 Task: Add Attachment from Trello to Card Card0000000218 in Board Board0000000055 in Workspace WS0000000019 in Trello. Add Cover Yellow to Card Card0000000218 in Board Board0000000055 in Workspace WS0000000019 in Trello. Add "Copy Card To …" Button titled Button0000000218 to "bottom" of the list "To Do" to Card Card0000000218 in Board Board0000000055 in Workspace WS0000000019 in Trello. Add Description DS0000000218 to Card Card0000000218 in Board Board0000000055 in Workspace WS0000000019 in Trello. Add Comment CM0000000218 to Card Card0000000218 in Board Board0000000055 in Workspace WS0000000019 in Trello
Action: Mouse moved to (571, 81)
Screenshot: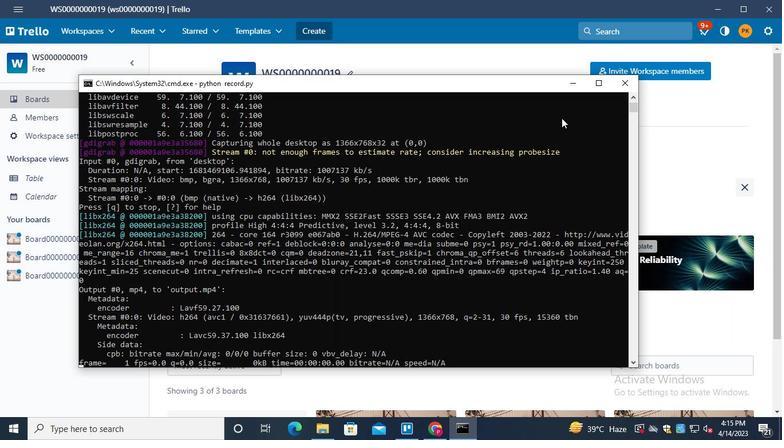 
Action: Mouse pressed left at (571, 81)
Screenshot: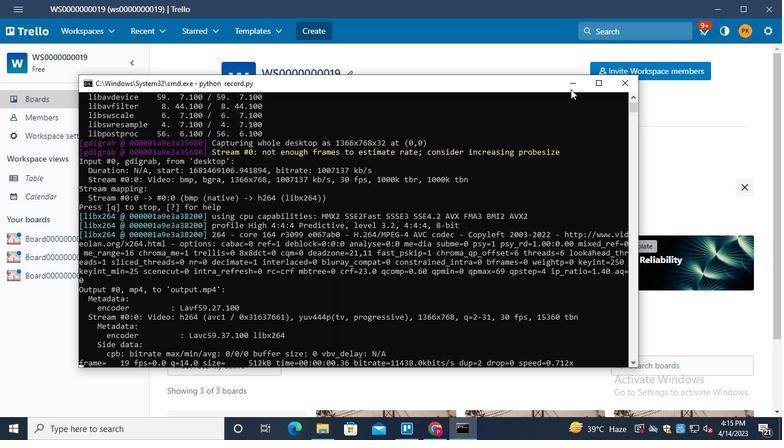 
Action: Mouse moved to (75, 242)
Screenshot: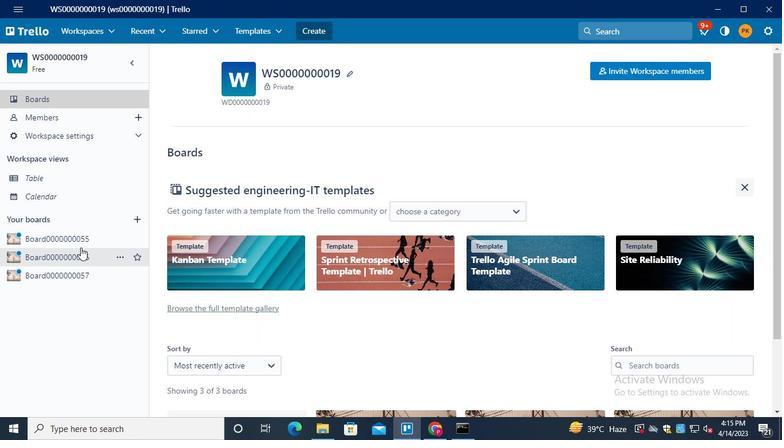 
Action: Mouse pressed left at (75, 242)
Screenshot: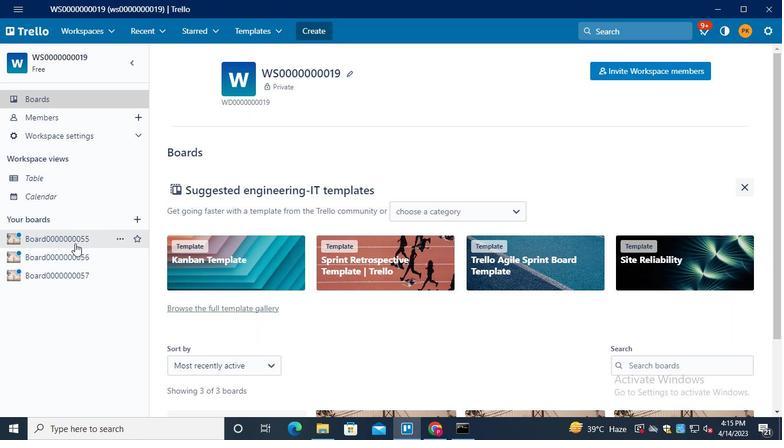
Action: Mouse moved to (220, 217)
Screenshot: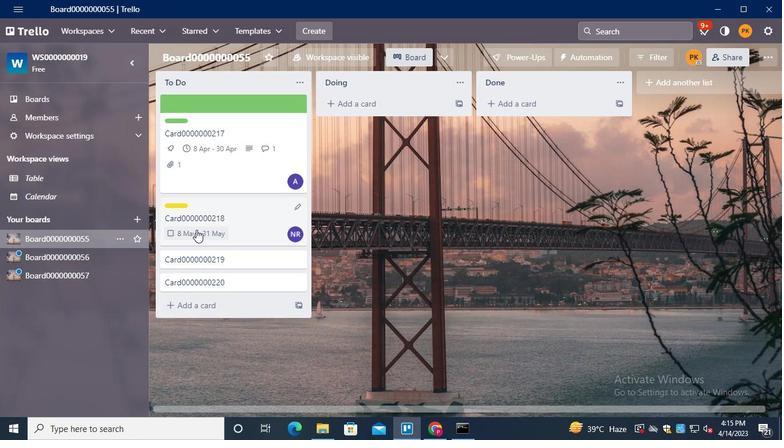 
Action: Mouse pressed left at (220, 217)
Screenshot: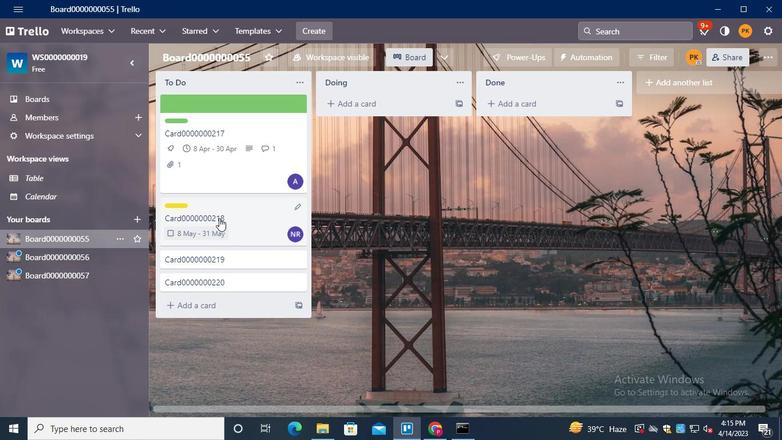 
Action: Mouse moved to (543, 200)
Screenshot: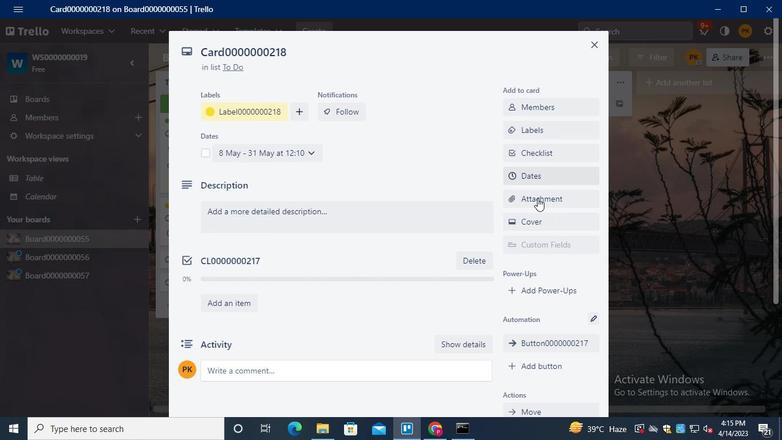 
Action: Mouse pressed left at (543, 200)
Screenshot: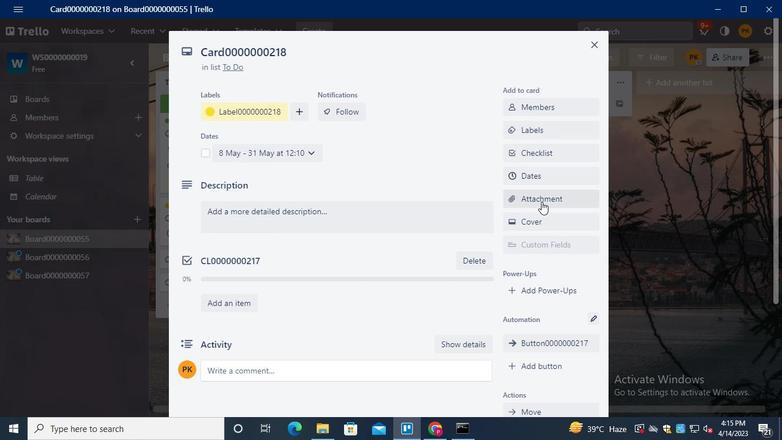 
Action: Mouse moved to (539, 120)
Screenshot: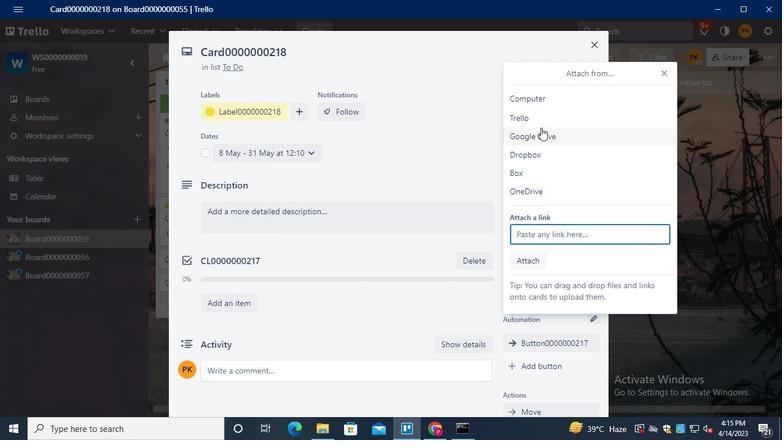 
Action: Mouse pressed left at (539, 120)
Screenshot: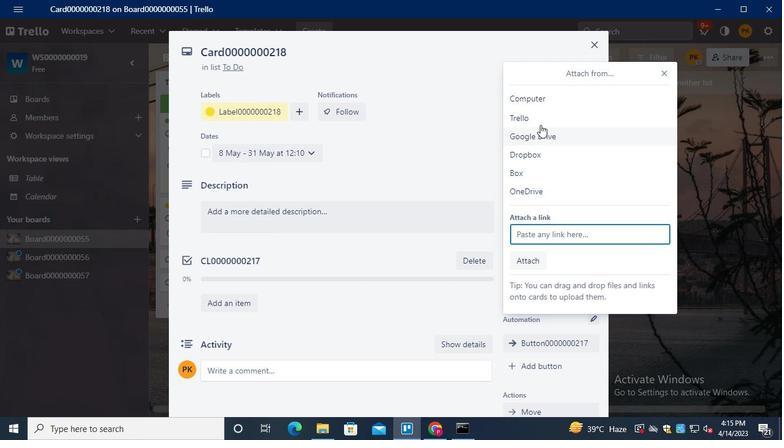 
Action: Mouse moved to (552, 366)
Screenshot: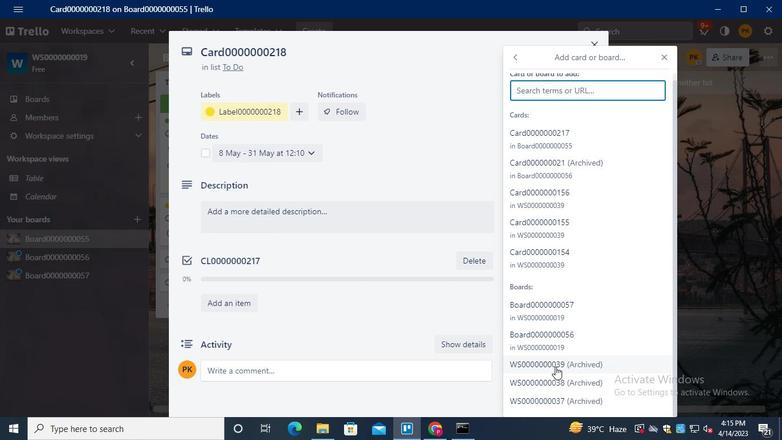 
Action: Mouse pressed left at (552, 366)
Screenshot: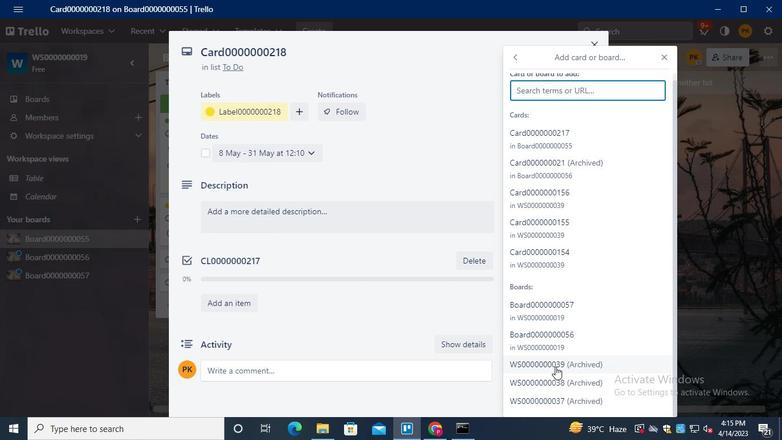 
Action: Mouse moved to (558, 225)
Screenshot: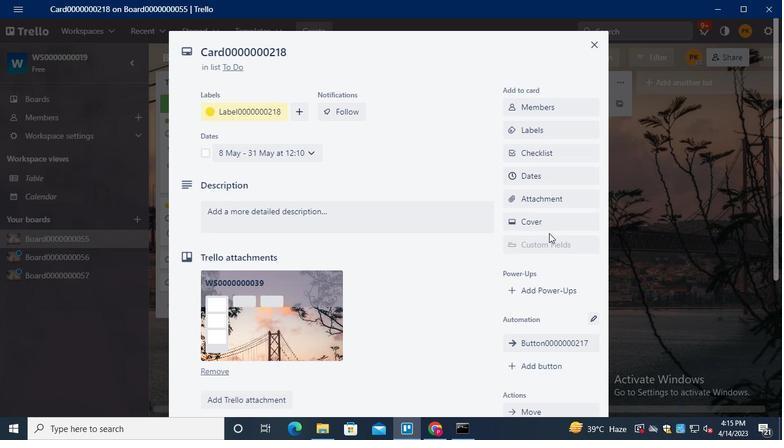 
Action: Mouse pressed left at (558, 225)
Screenshot: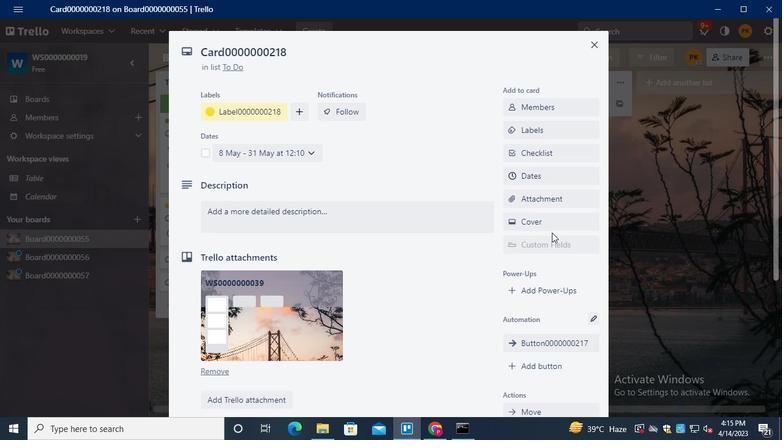 
Action: Mouse moved to (550, 187)
Screenshot: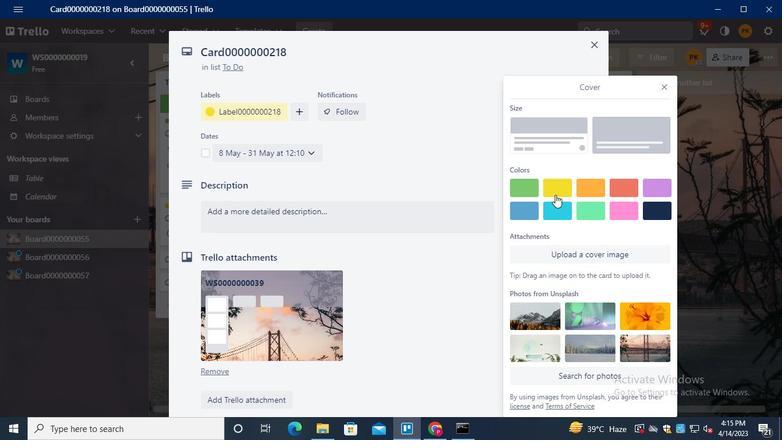 
Action: Mouse pressed left at (550, 187)
Screenshot: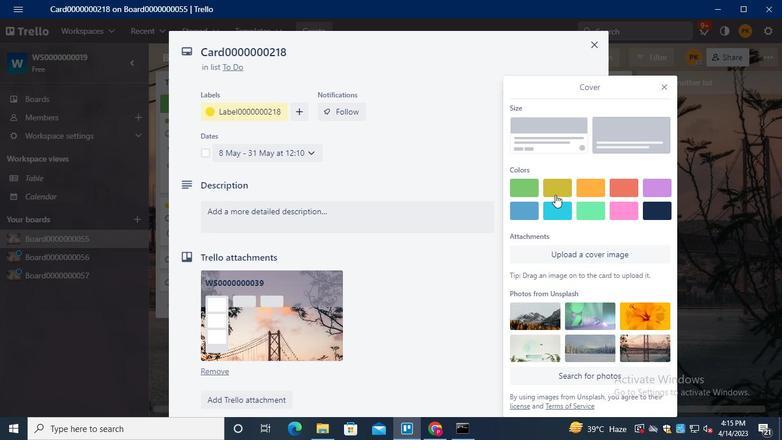
Action: Mouse moved to (661, 67)
Screenshot: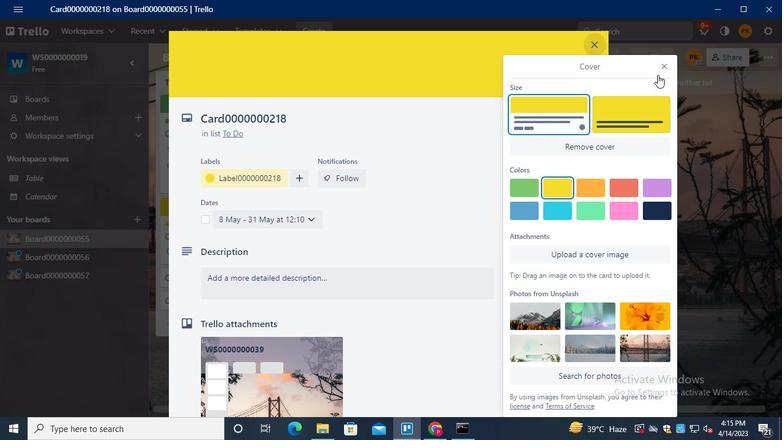 
Action: Mouse pressed left at (661, 67)
Screenshot: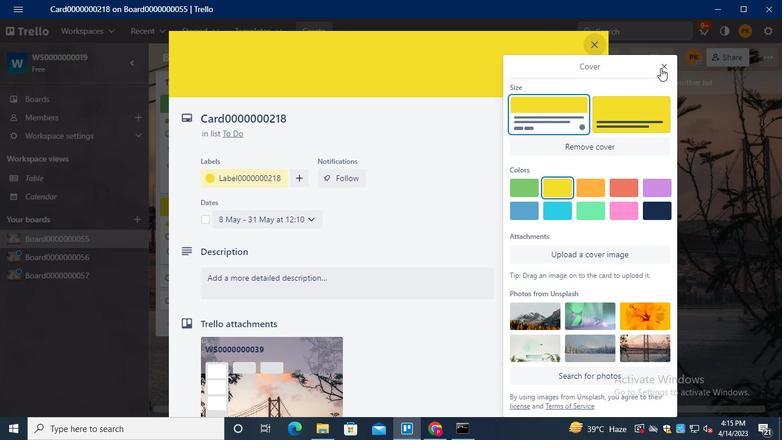 
Action: Mouse moved to (555, 296)
Screenshot: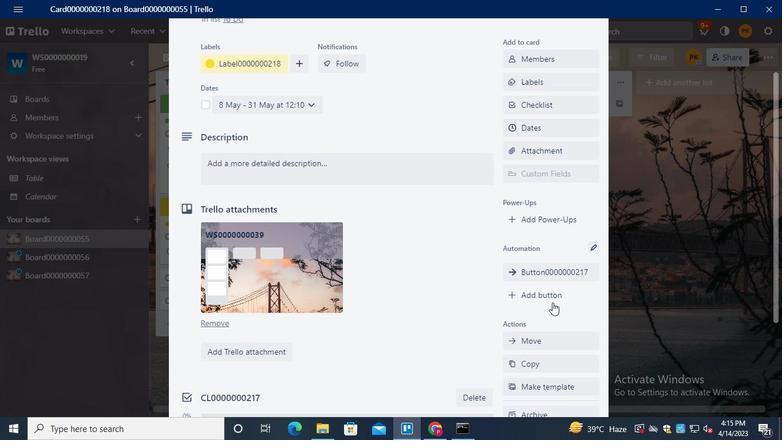
Action: Mouse pressed left at (555, 296)
Screenshot: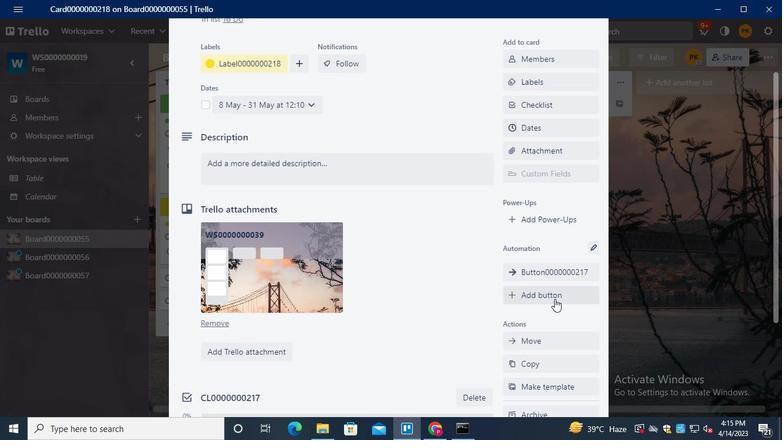 
Action: Mouse moved to (567, 128)
Screenshot: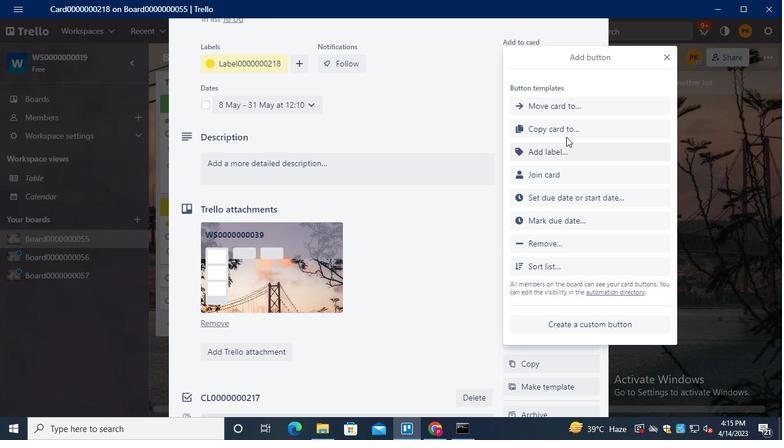 
Action: Mouse pressed left at (567, 128)
Screenshot: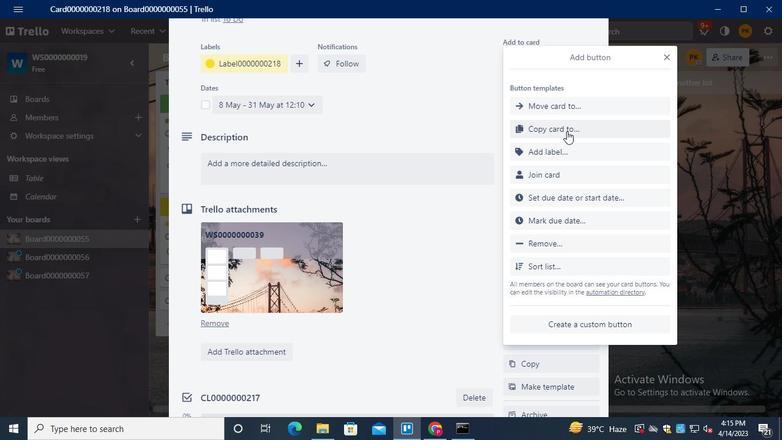 
Action: Keyboard Key.shift
Screenshot: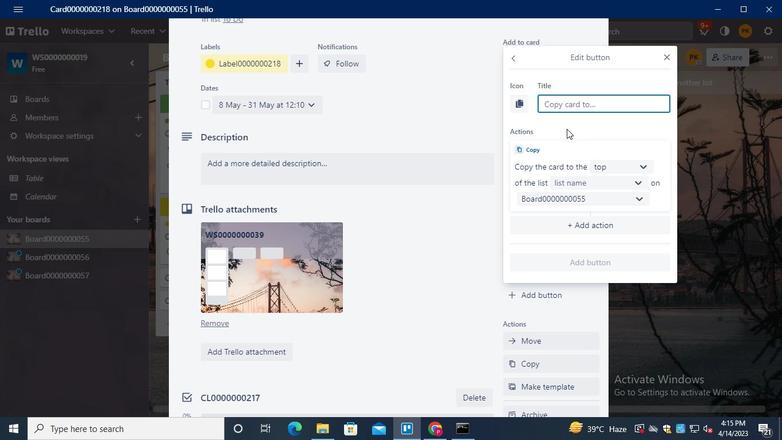 
Action: Keyboard B
Screenshot: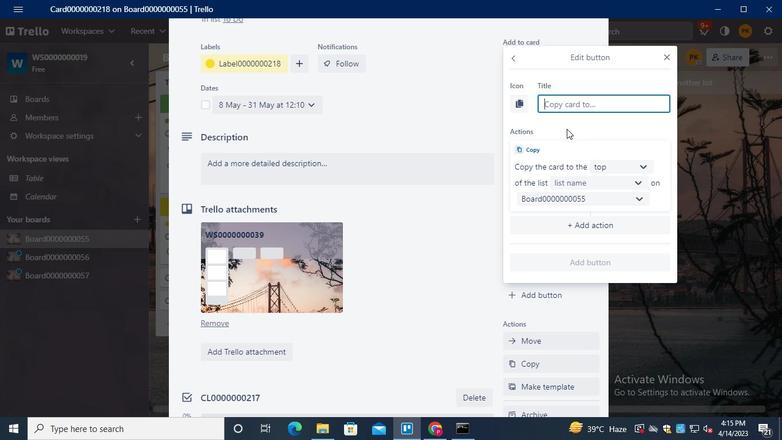 
Action: Keyboard u
Screenshot: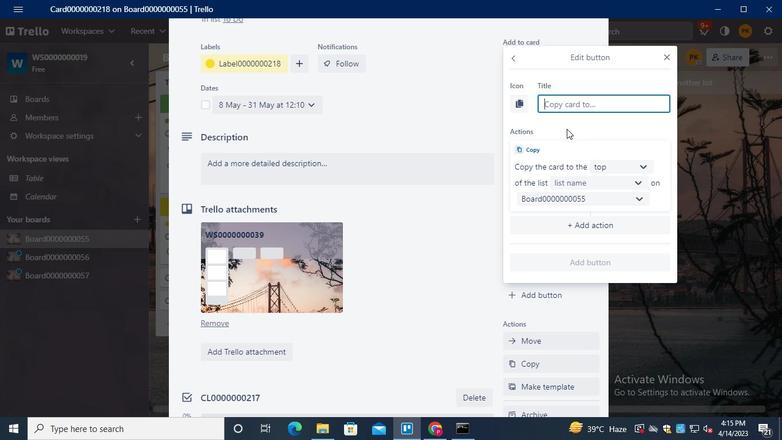 
Action: Keyboard t
Screenshot: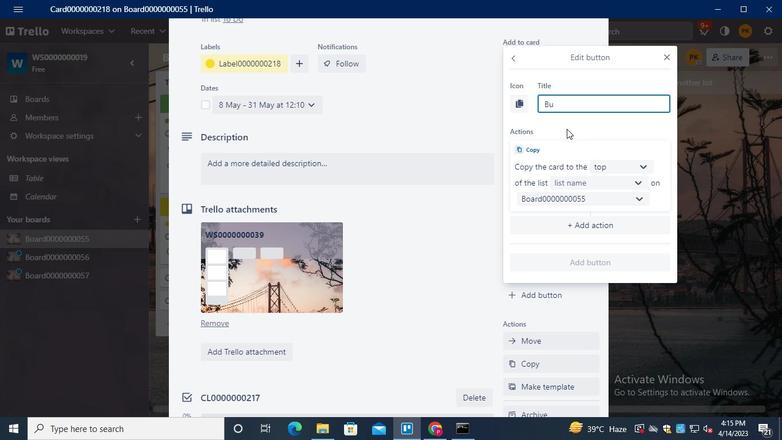 
Action: Keyboard t
Screenshot: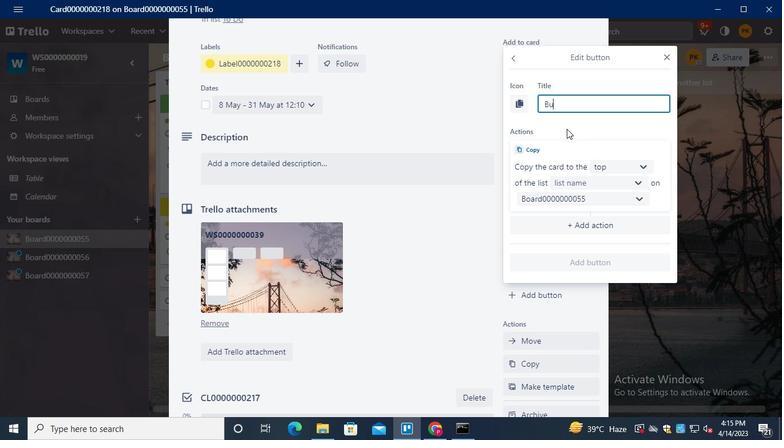 
Action: Keyboard o
Screenshot: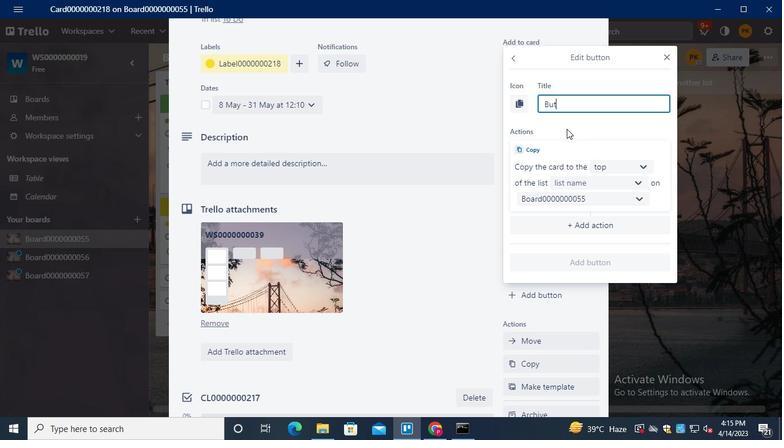 
Action: Keyboard n
Screenshot: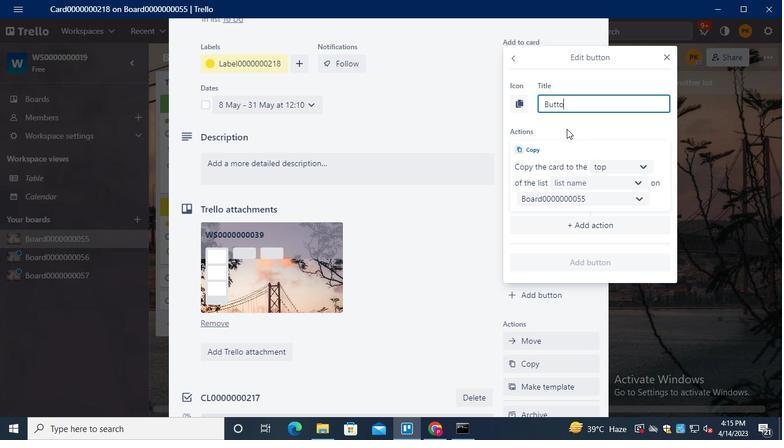 
Action: Keyboard <96>
Screenshot: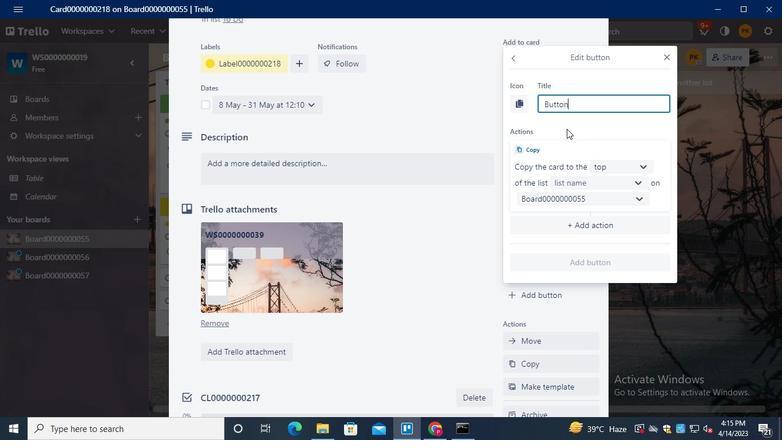 
Action: Keyboard <96>
Screenshot: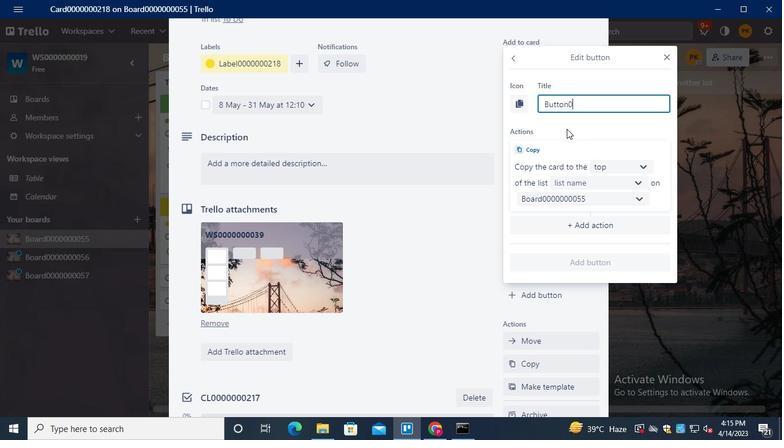 
Action: Keyboard <96>
Screenshot: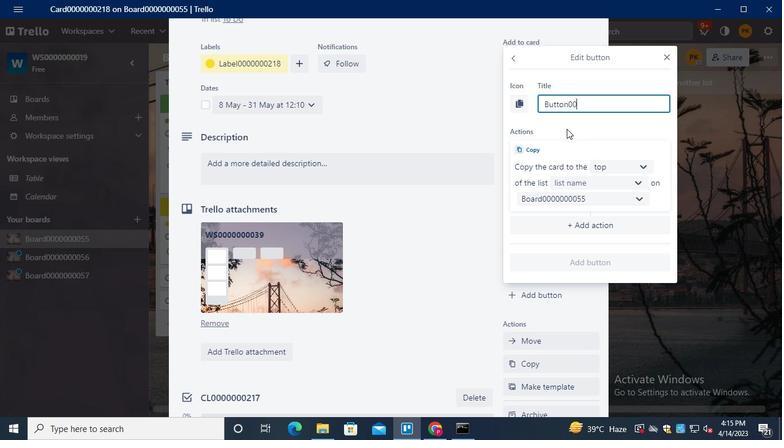 
Action: Keyboard <96>
Screenshot: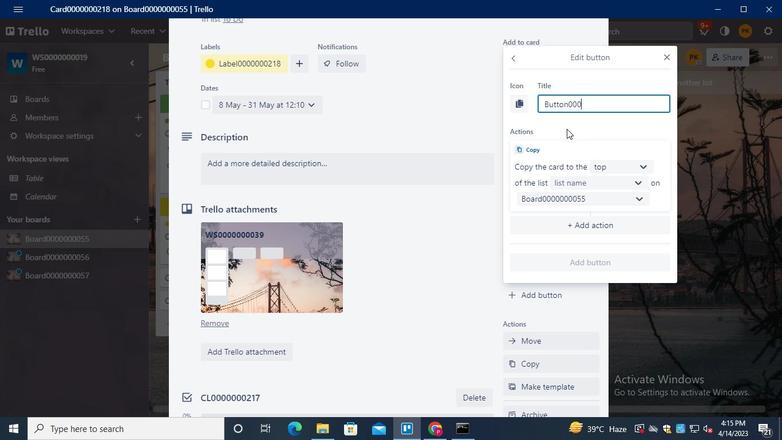 
Action: Keyboard <96>
Screenshot: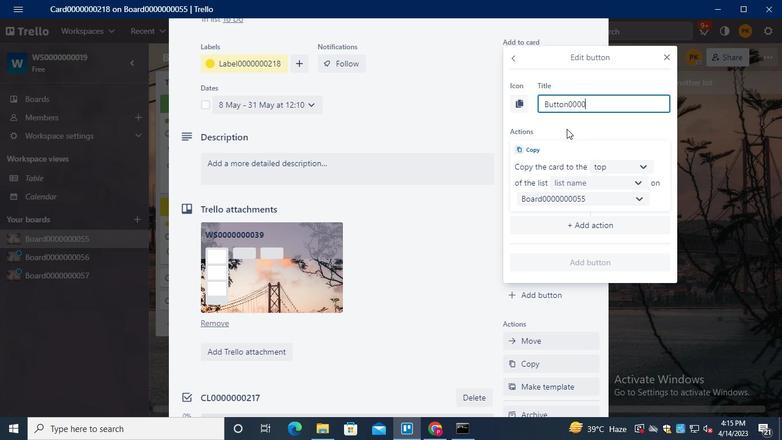 
Action: Keyboard <96>
Screenshot: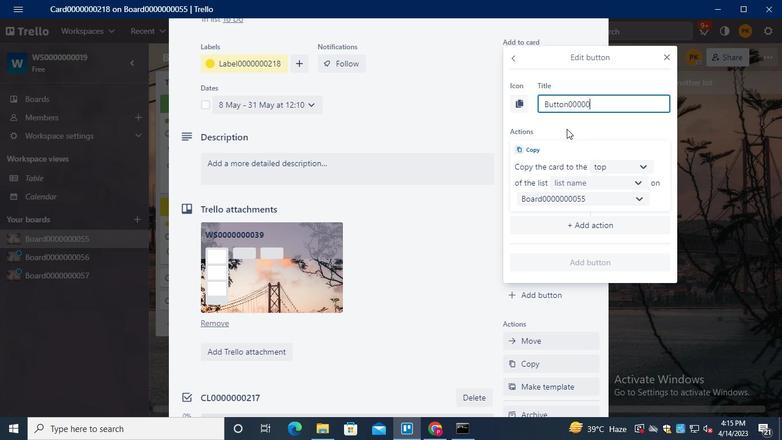 
Action: Keyboard <96>
Screenshot: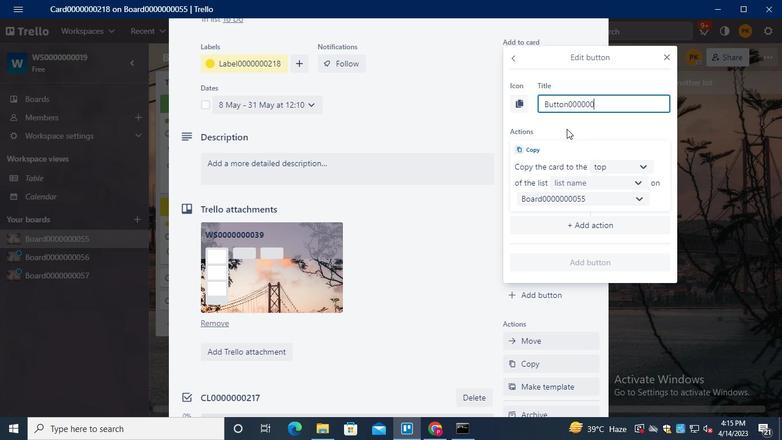 
Action: Keyboard <98>
Screenshot: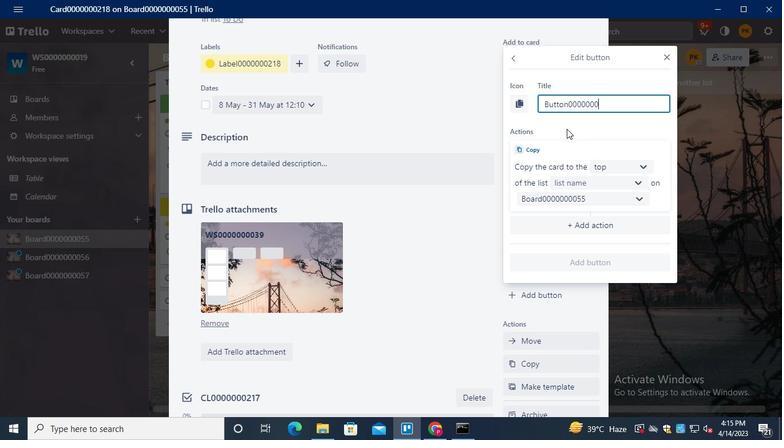 
Action: Keyboard <97>
Screenshot: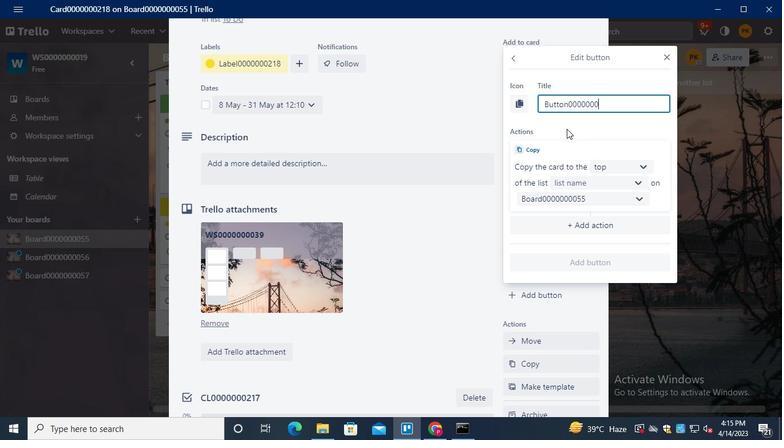 
Action: Keyboard <104>
Screenshot: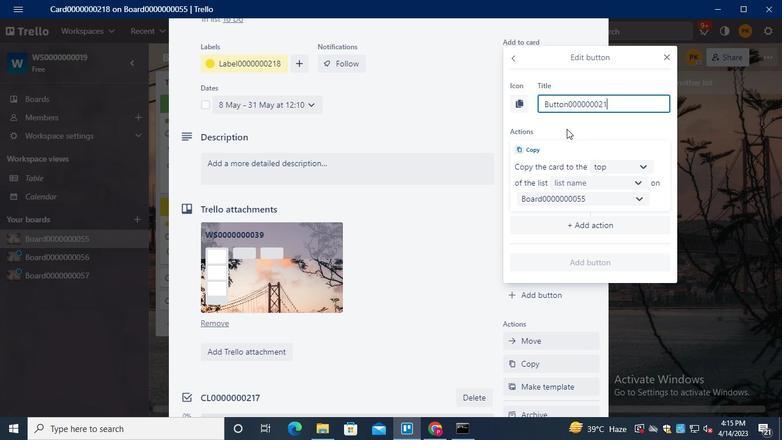 
Action: Mouse moved to (612, 166)
Screenshot: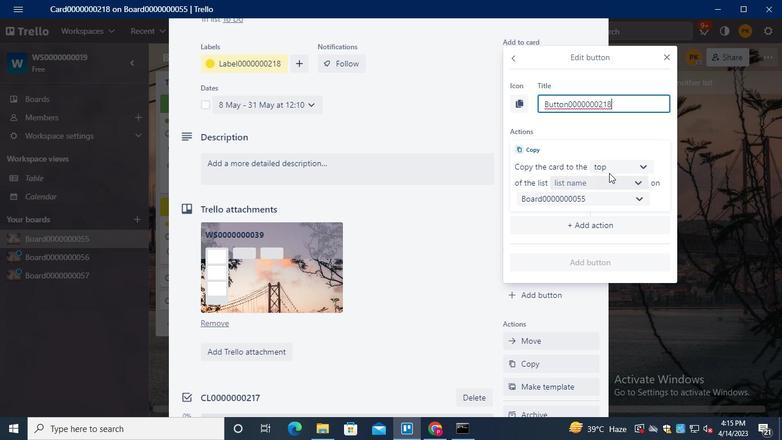 
Action: Mouse pressed left at (612, 166)
Screenshot: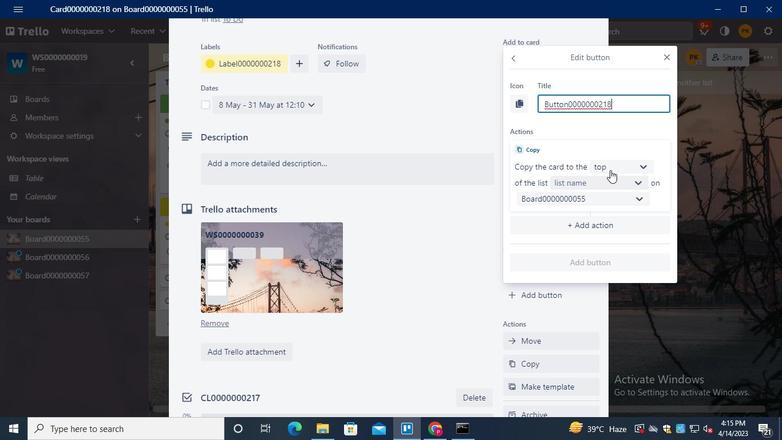 
Action: Mouse moved to (612, 206)
Screenshot: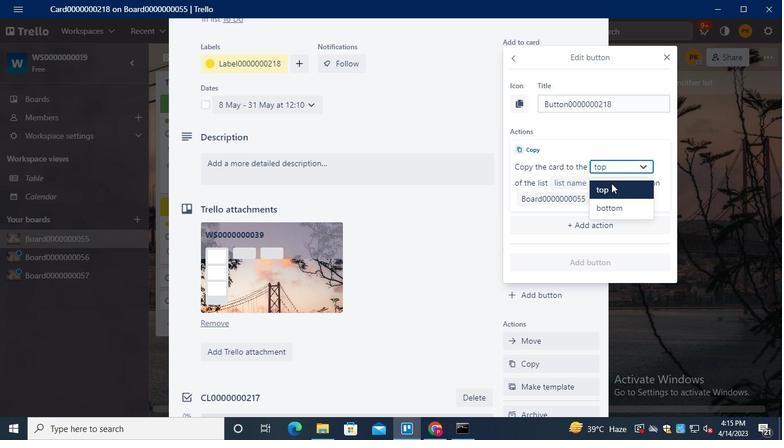 
Action: Mouse pressed left at (612, 206)
Screenshot: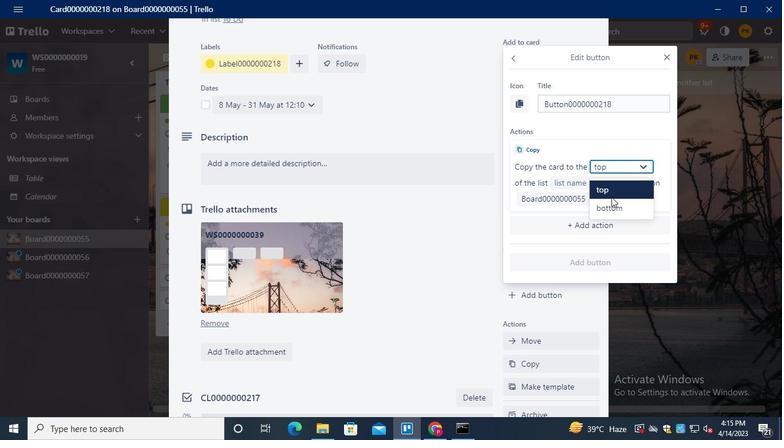 
Action: Mouse moved to (610, 180)
Screenshot: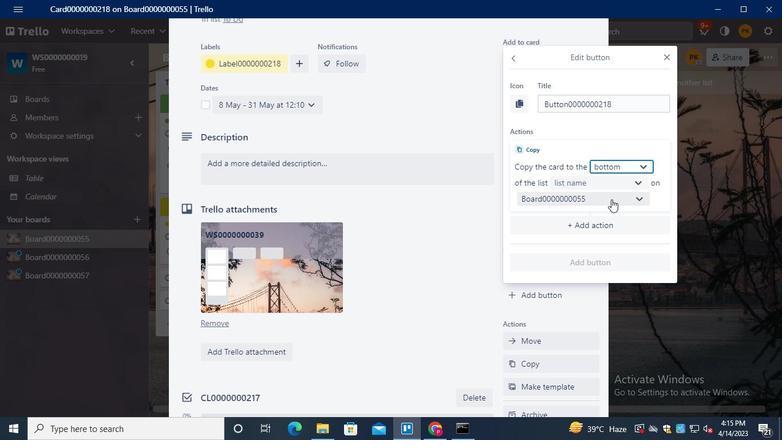
Action: Mouse pressed left at (610, 180)
Screenshot: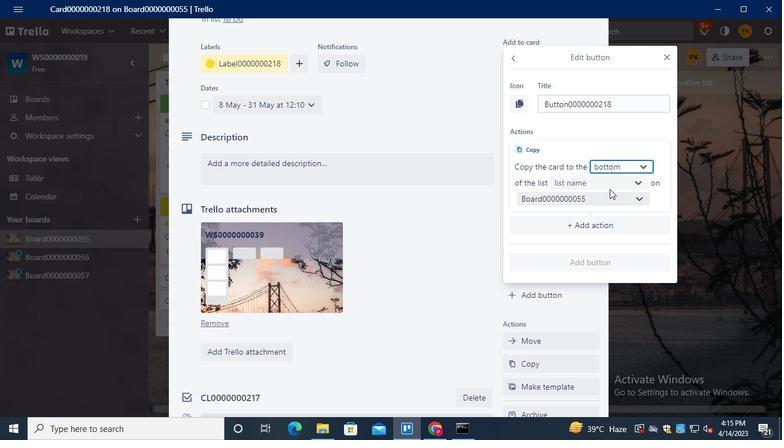 
Action: Mouse moved to (599, 204)
Screenshot: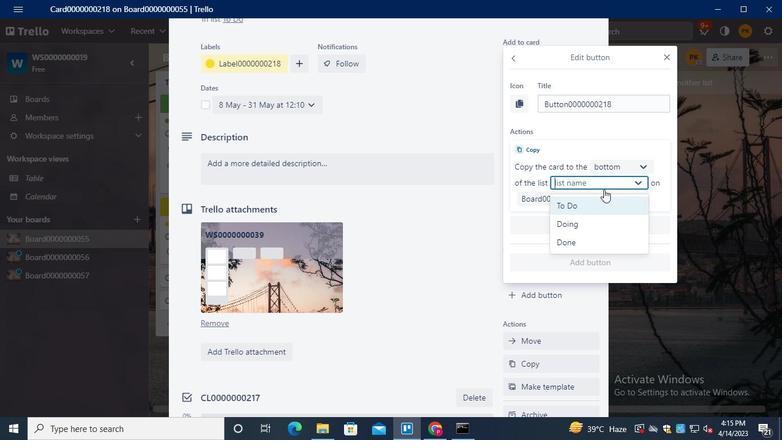 
Action: Mouse pressed left at (599, 204)
Screenshot: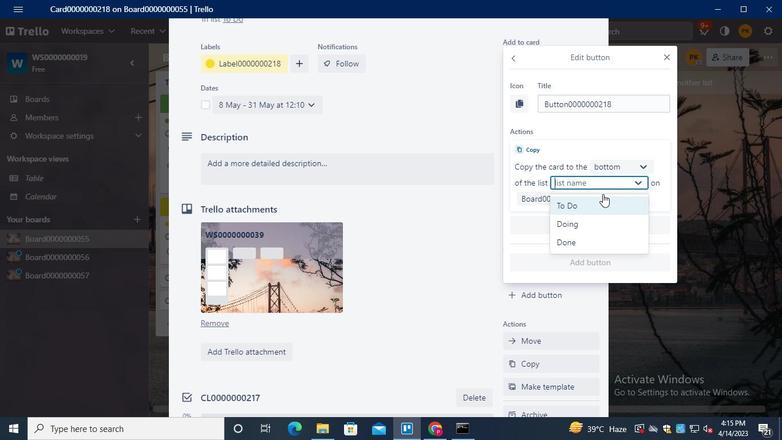 
Action: Mouse moved to (593, 260)
Screenshot: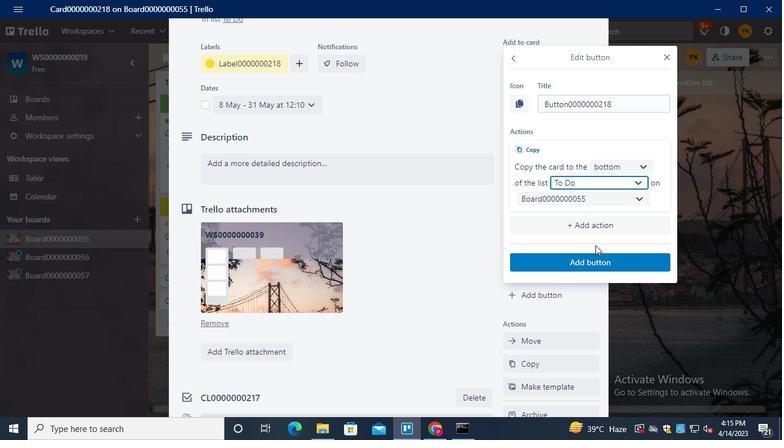 
Action: Mouse pressed left at (593, 260)
Screenshot: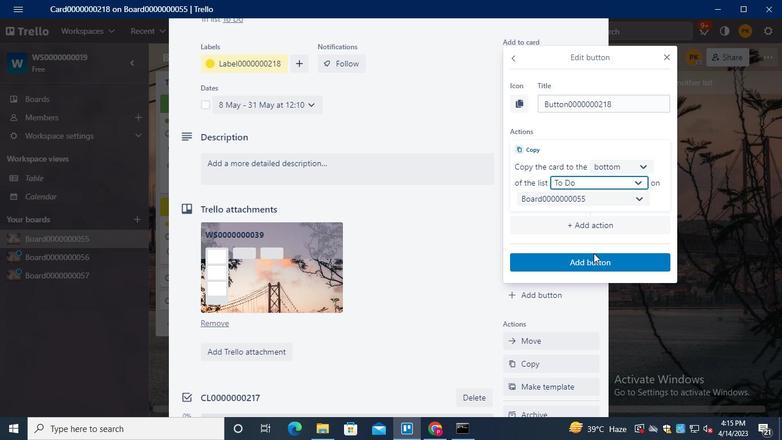 
Action: Mouse moved to (374, 163)
Screenshot: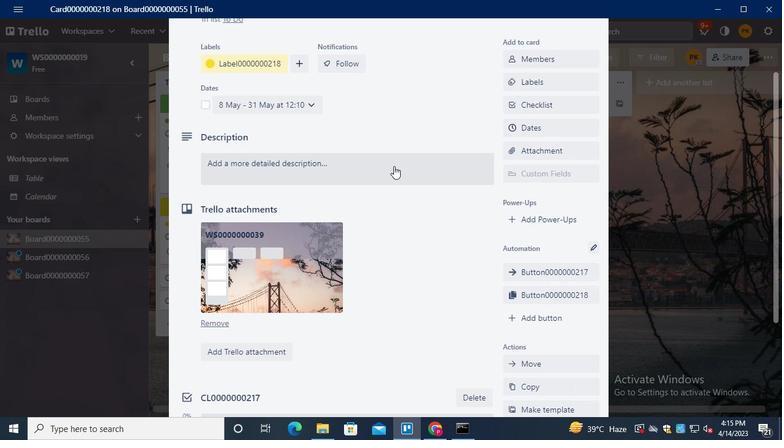 
Action: Mouse pressed left at (374, 163)
Screenshot: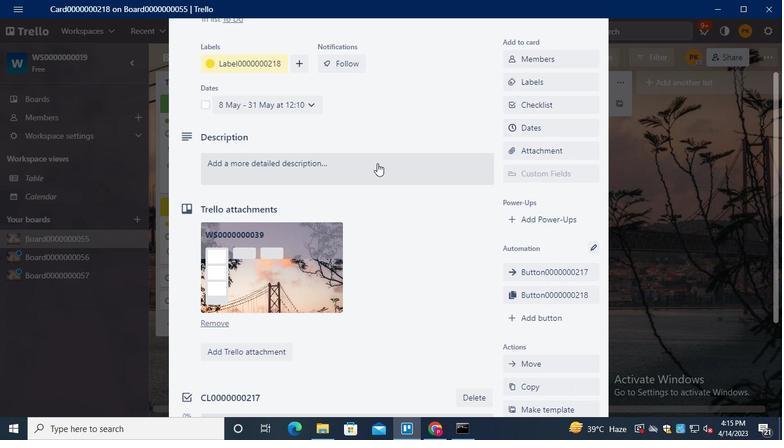 
Action: Keyboard Key.shift
Screenshot: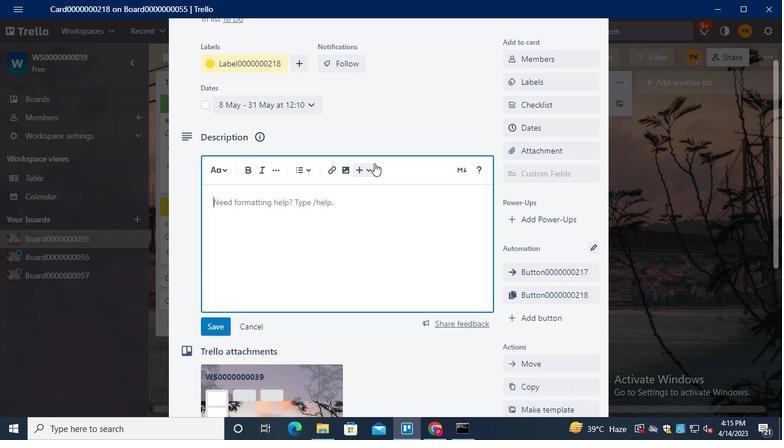 
Action: Keyboard D
Screenshot: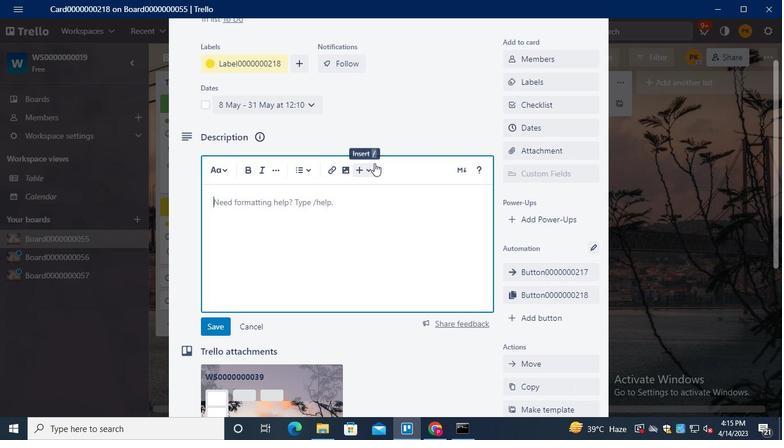 
Action: Keyboard S
Screenshot: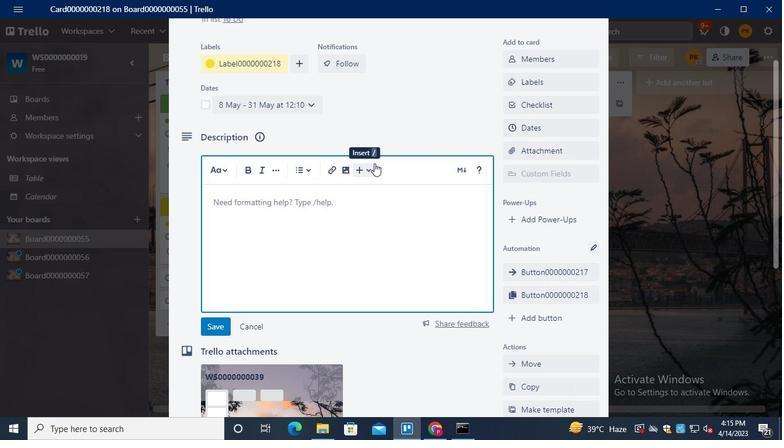 
Action: Keyboard <96>
Screenshot: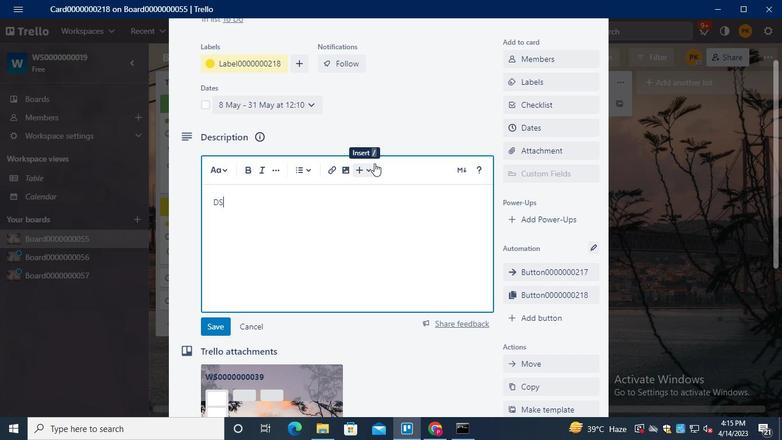 
Action: Keyboard <96>
Screenshot: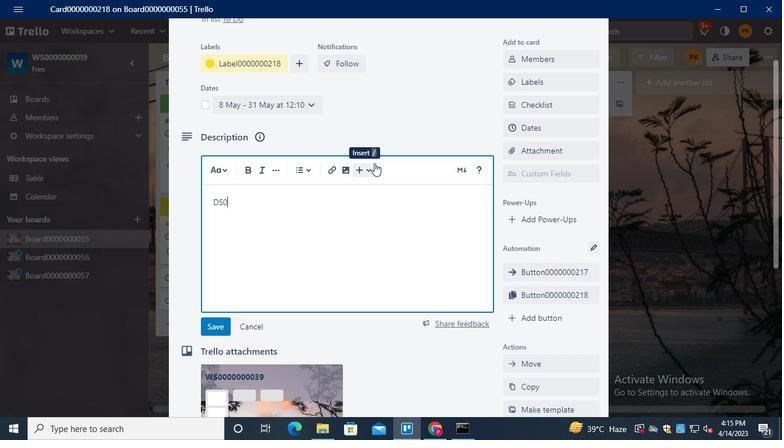 
Action: Keyboard <96>
Screenshot: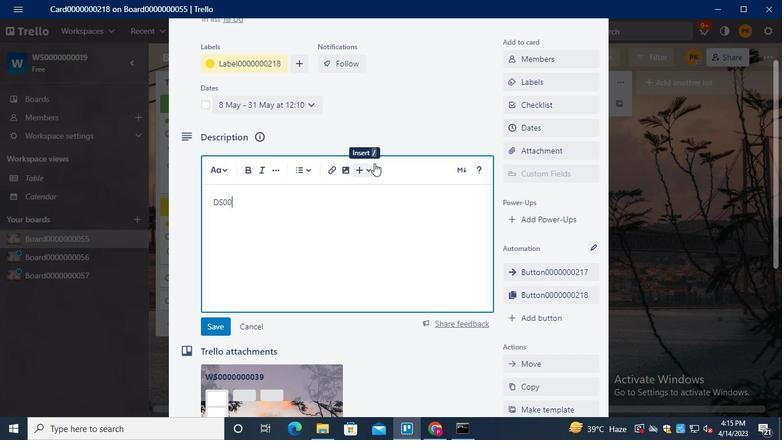 
Action: Keyboard <96>
Screenshot: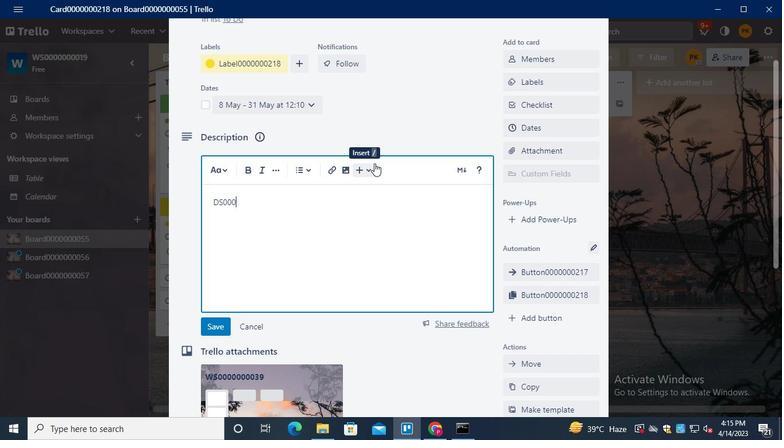 
Action: Keyboard <96>
Screenshot: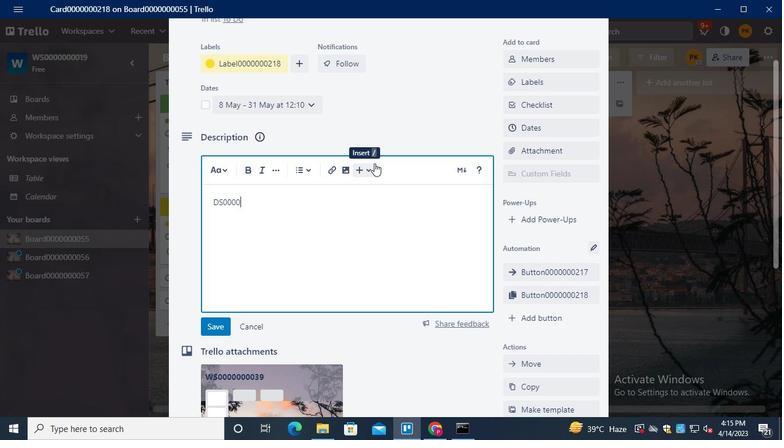 
Action: Keyboard <96>
Screenshot: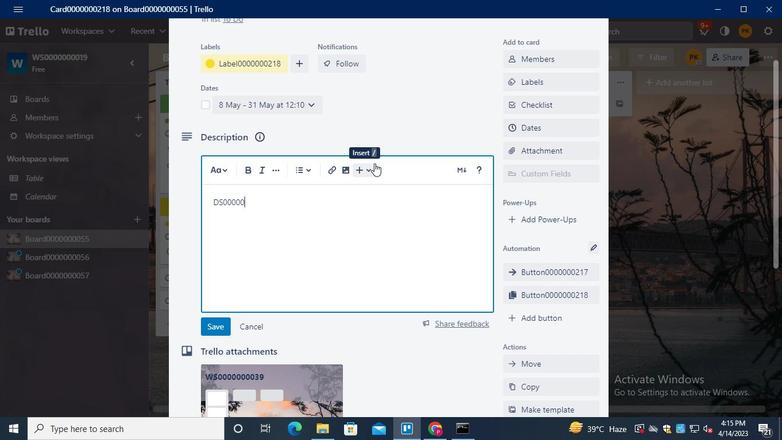 
Action: Keyboard <96>
Screenshot: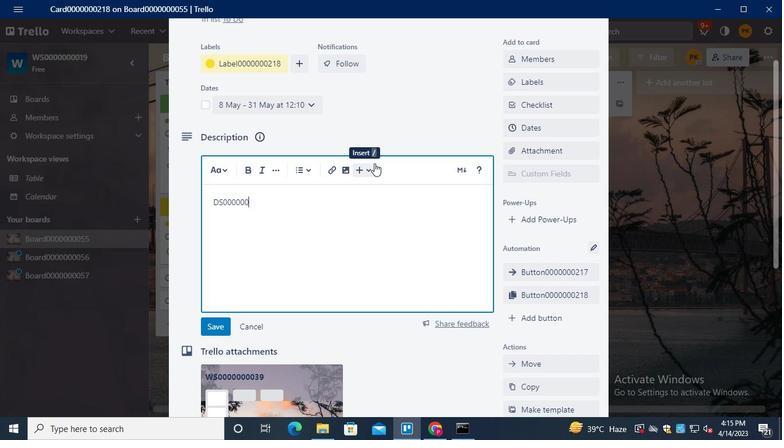 
Action: Keyboard <98>
Screenshot: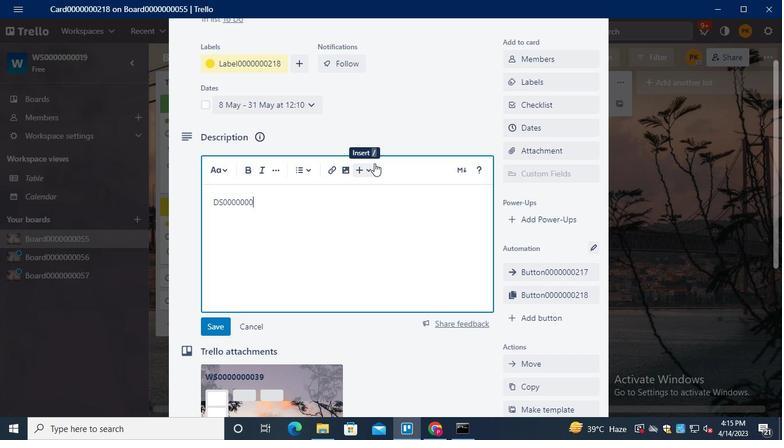 
Action: Keyboard <97>
Screenshot: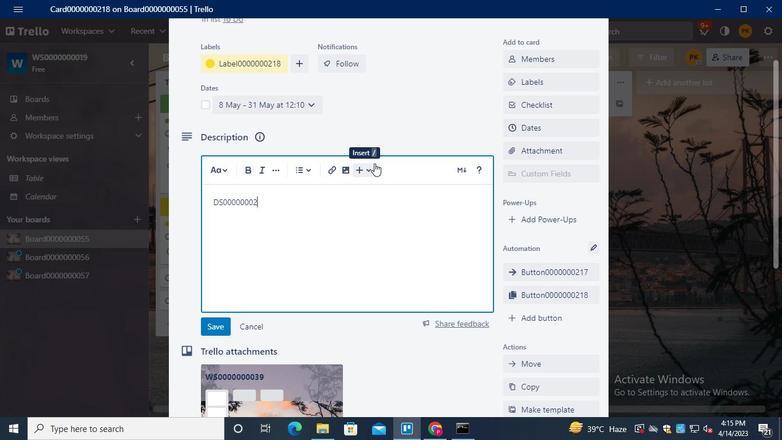 
Action: Keyboard <104>
Screenshot: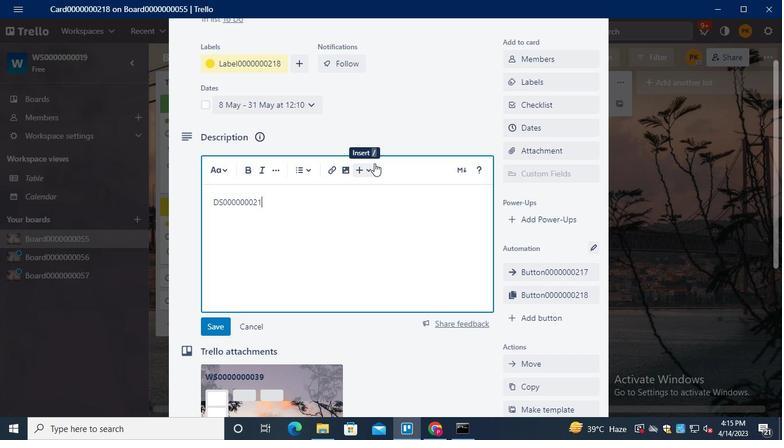 
Action: Mouse moved to (214, 327)
Screenshot: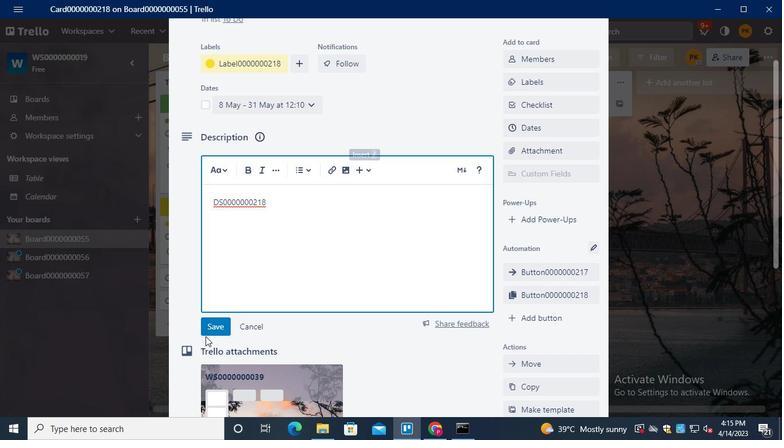 
Action: Mouse pressed left at (214, 327)
Screenshot: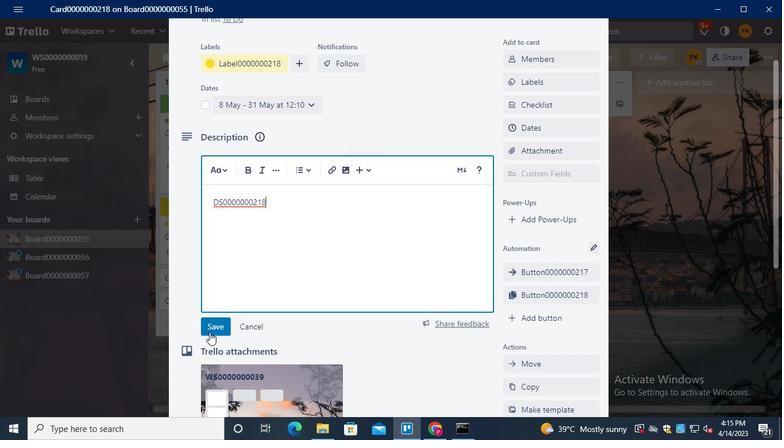 
Action: Mouse moved to (230, 348)
Screenshot: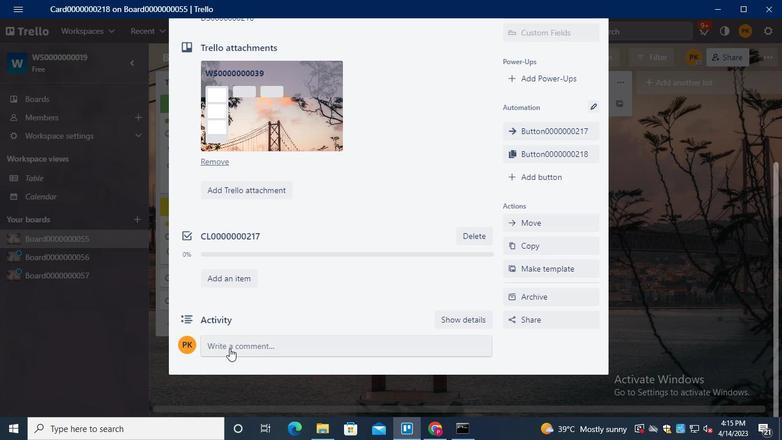 
Action: Mouse pressed left at (230, 348)
Screenshot: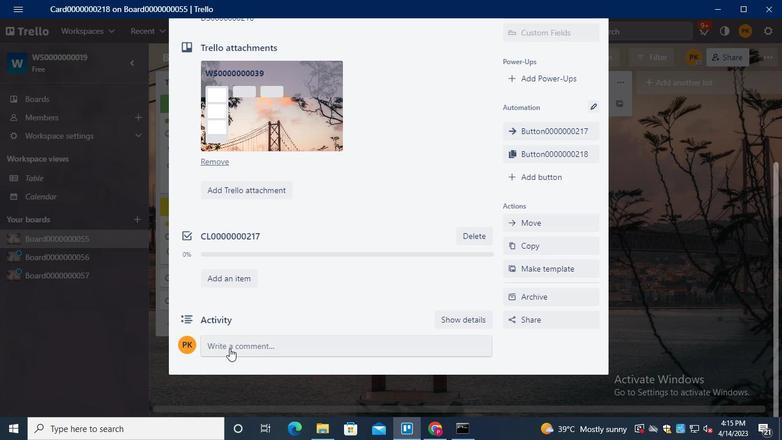 
Action: Mouse moved to (231, 348)
Screenshot: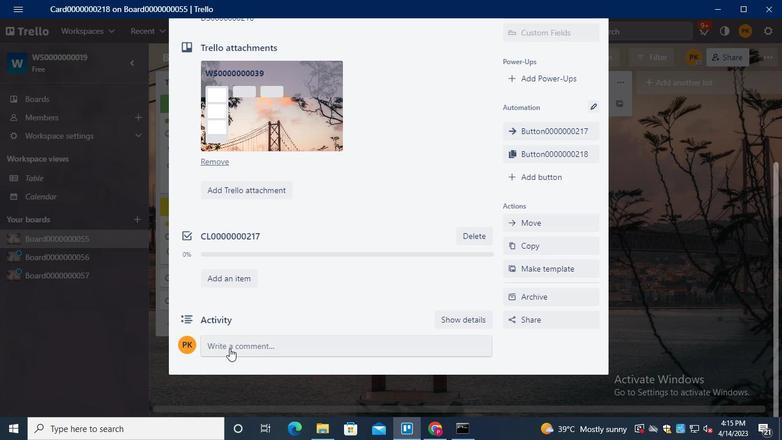 
Action: Keyboard Key.shift
Screenshot: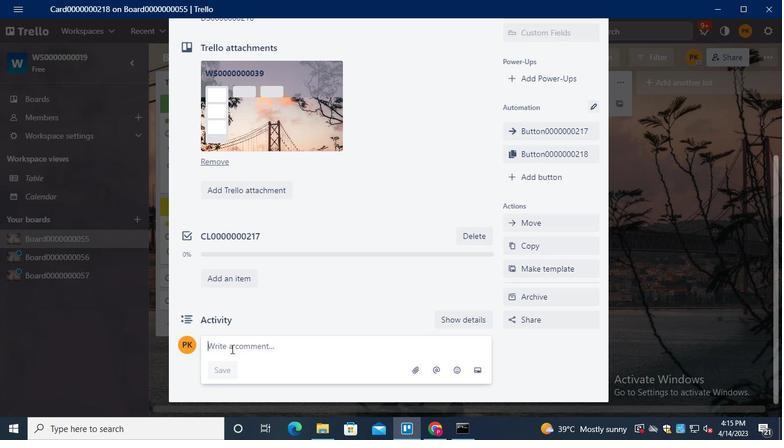 
Action: Keyboard C
Screenshot: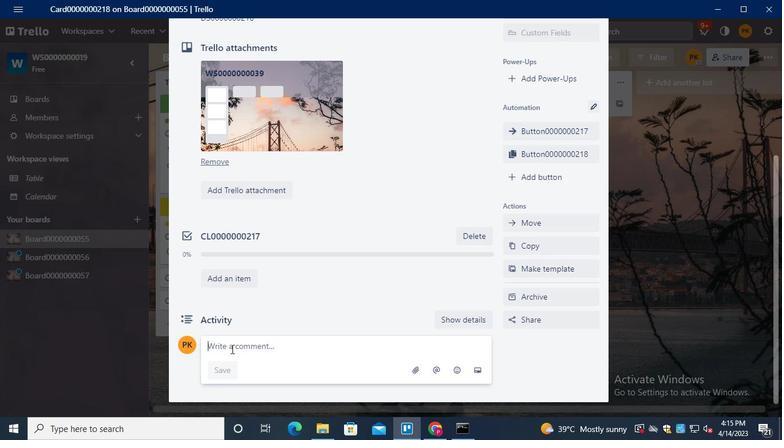 
Action: Keyboard M
Screenshot: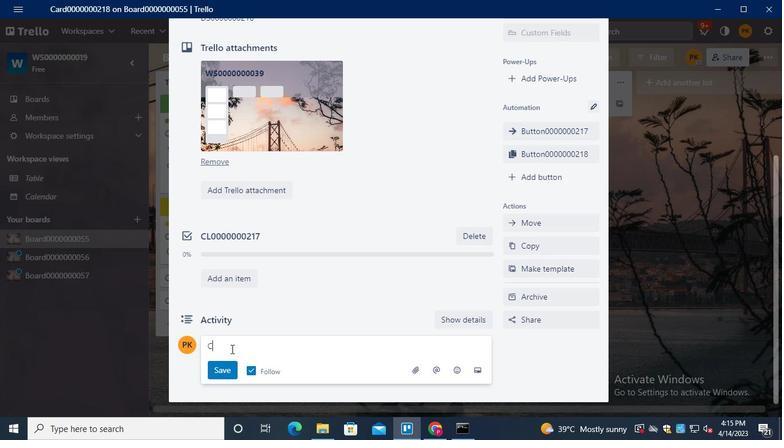 
Action: Keyboard <96>
Screenshot: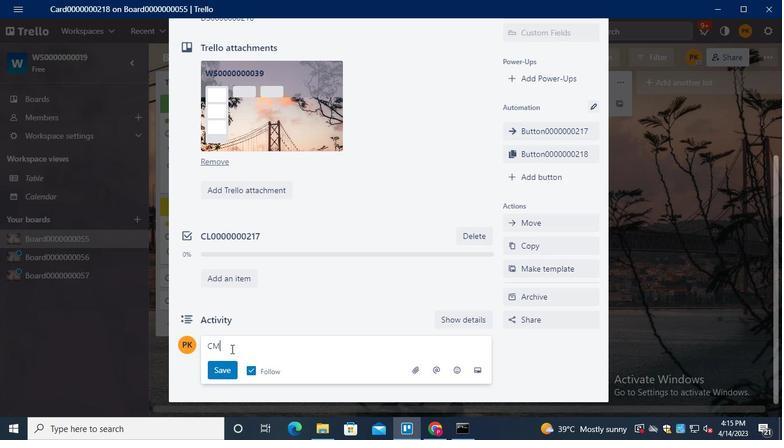 
Action: Keyboard <96>
Screenshot: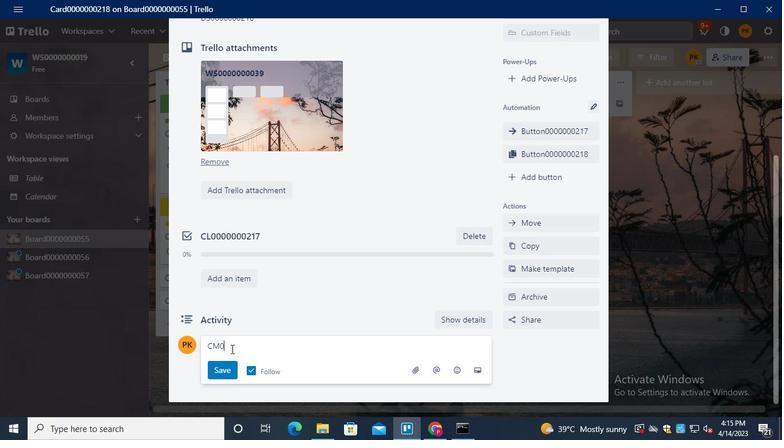 
Action: Keyboard <96>
Screenshot: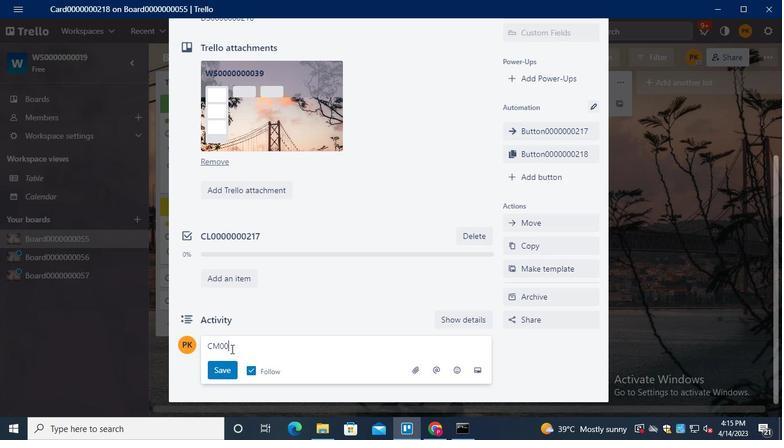
Action: Keyboard <96>
Screenshot: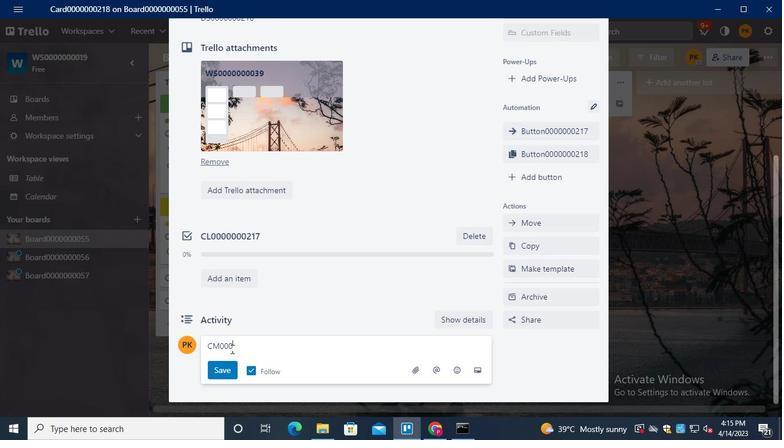
Action: Keyboard <96>
Screenshot: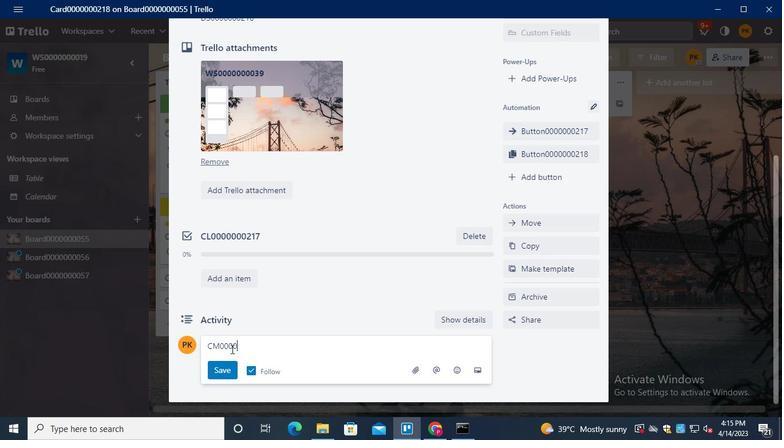 
Action: Keyboard <96>
Screenshot: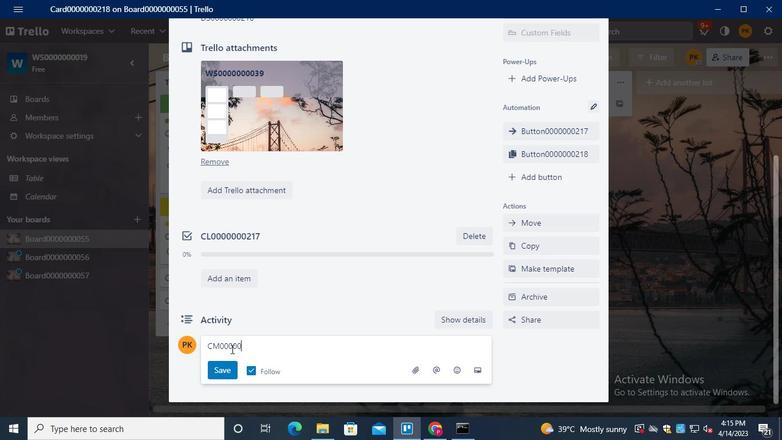 
Action: Keyboard <96>
Screenshot: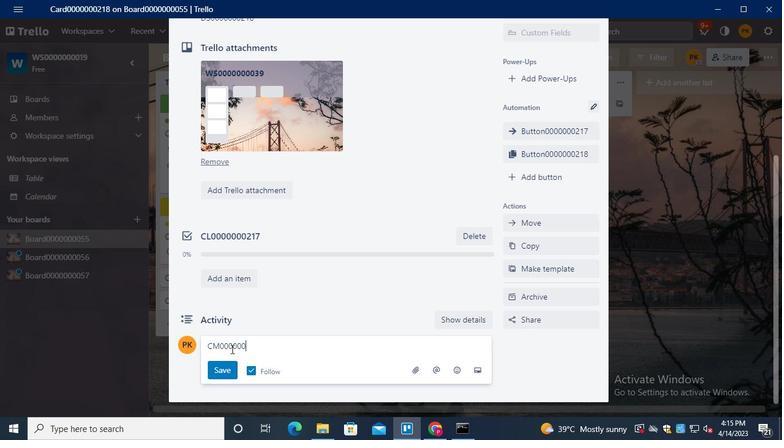 
Action: Keyboard <98>
Screenshot: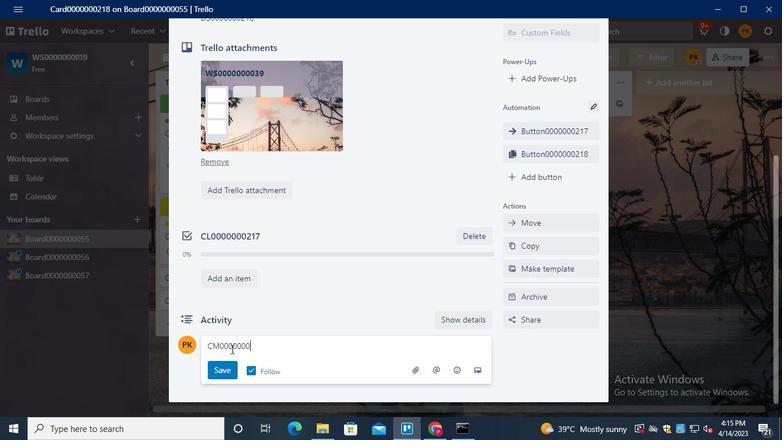 
Action: Keyboard <97>
Screenshot: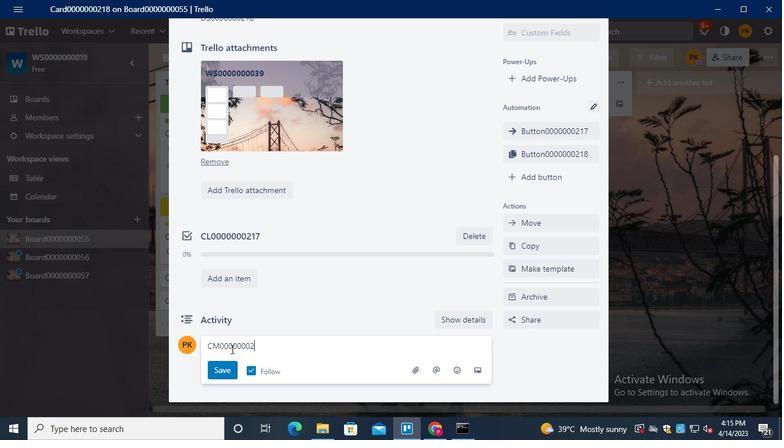 
Action: Keyboard <104>
Screenshot: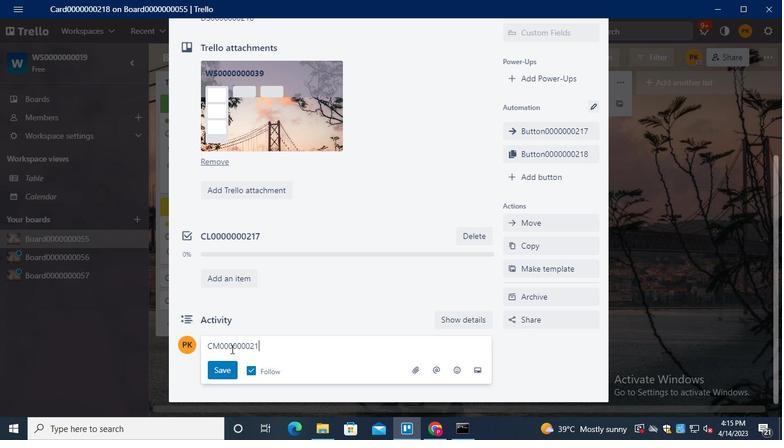
Action: Mouse moved to (225, 363)
Screenshot: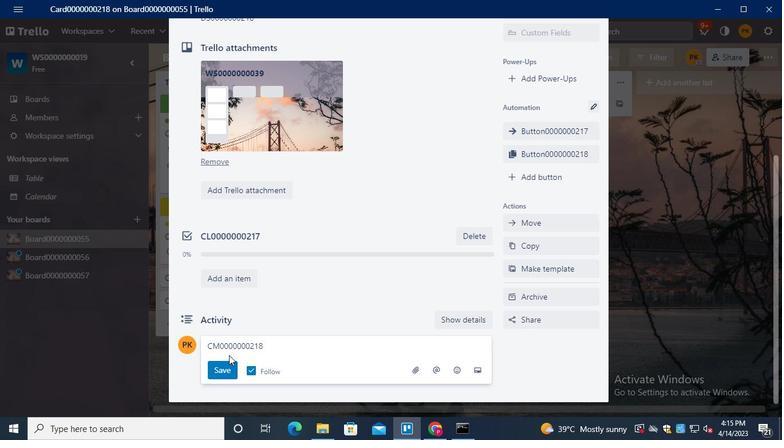 
Action: Mouse pressed left at (225, 363)
Screenshot: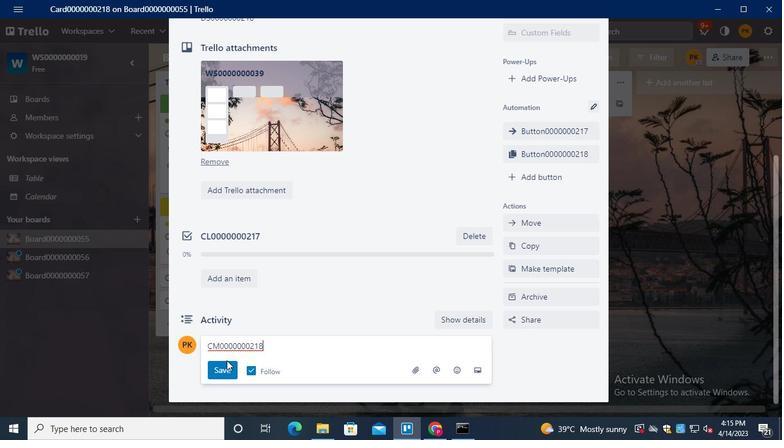 
Action: Mouse moved to (277, 275)
Screenshot: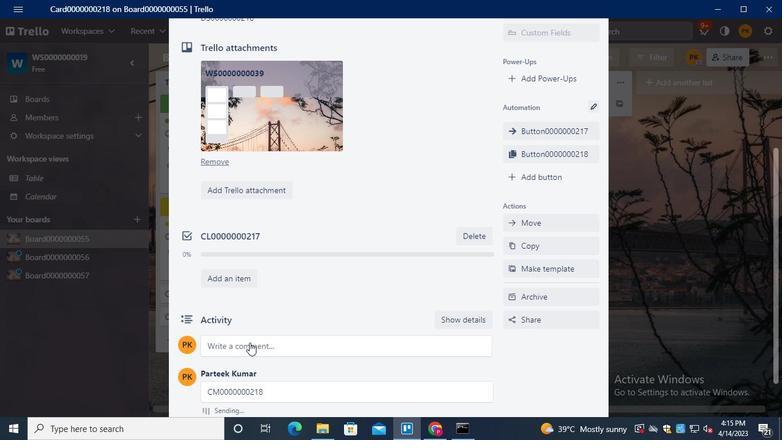 
Action: Keyboard Key.alt_l
Screenshot: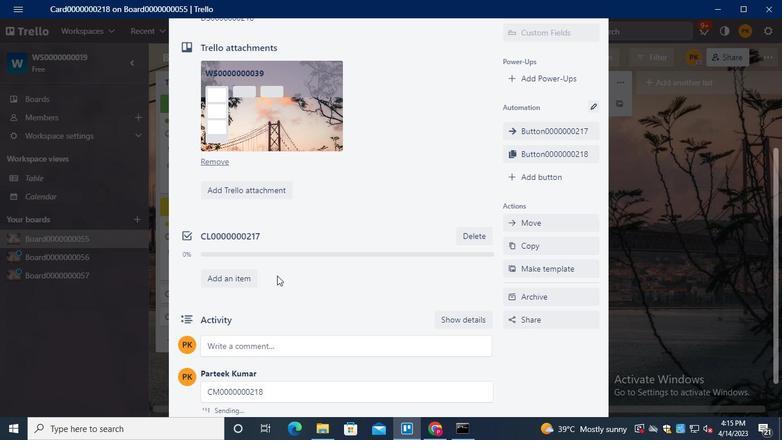 
Action: Keyboard Key.tab
Screenshot: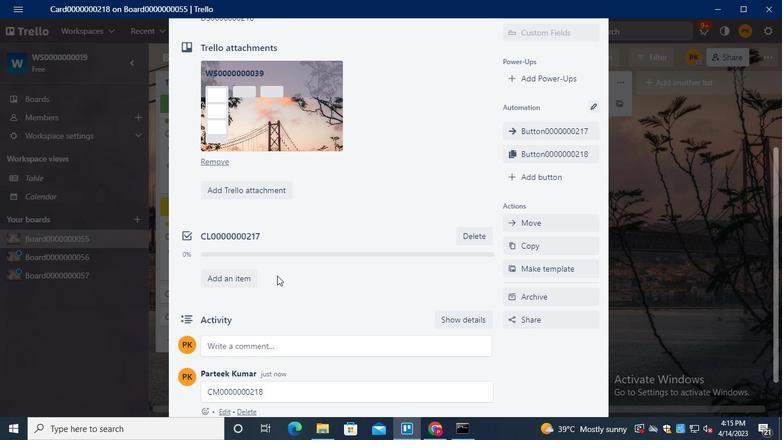 
Action: Mouse moved to (625, 90)
Screenshot: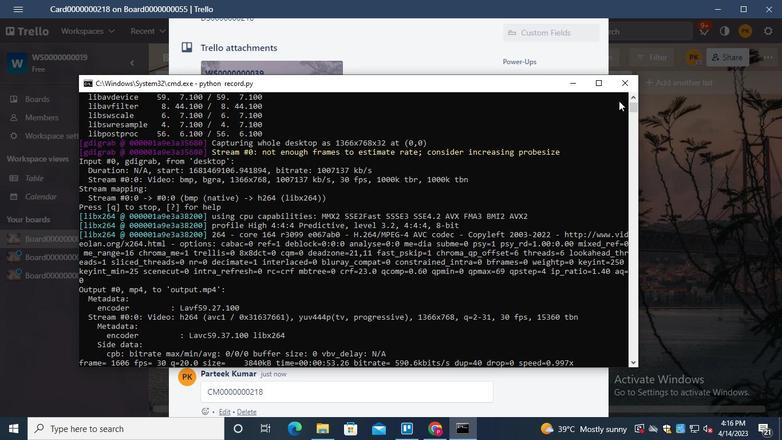 
Action: Mouse pressed left at (625, 90)
Screenshot: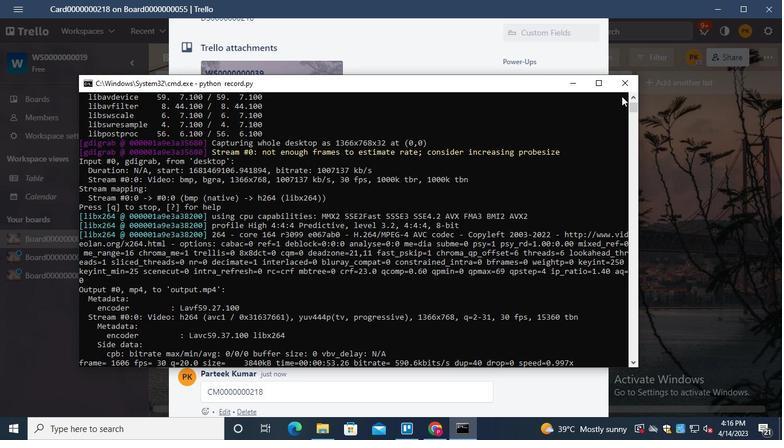 
